 Task: Move the task Issue with data being truncated when saving to database to the section To-Do in the project ZephyrTech and sort the tasks in the project by Assignee in Ascending order.
Action: Mouse moved to (374, 220)
Screenshot: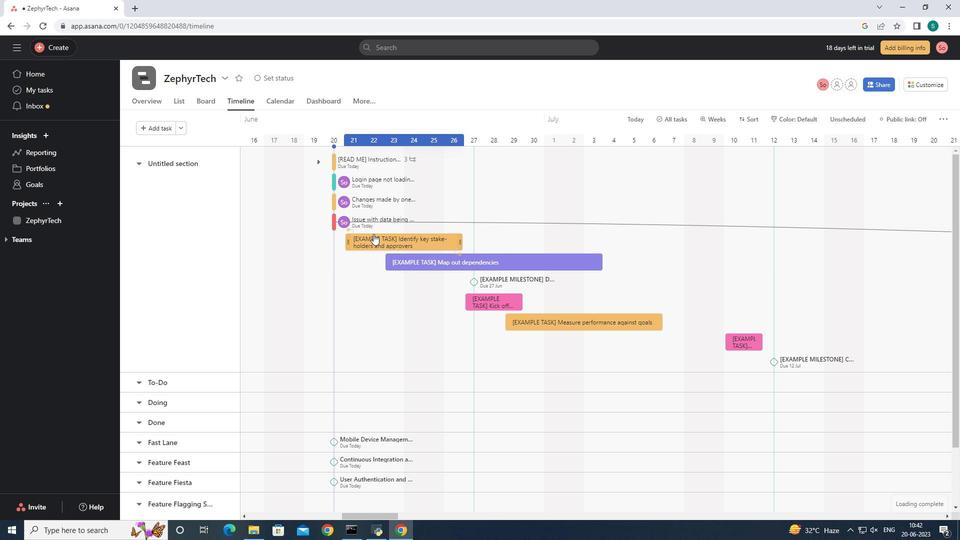 
Action: Mouse pressed left at (374, 220)
Screenshot: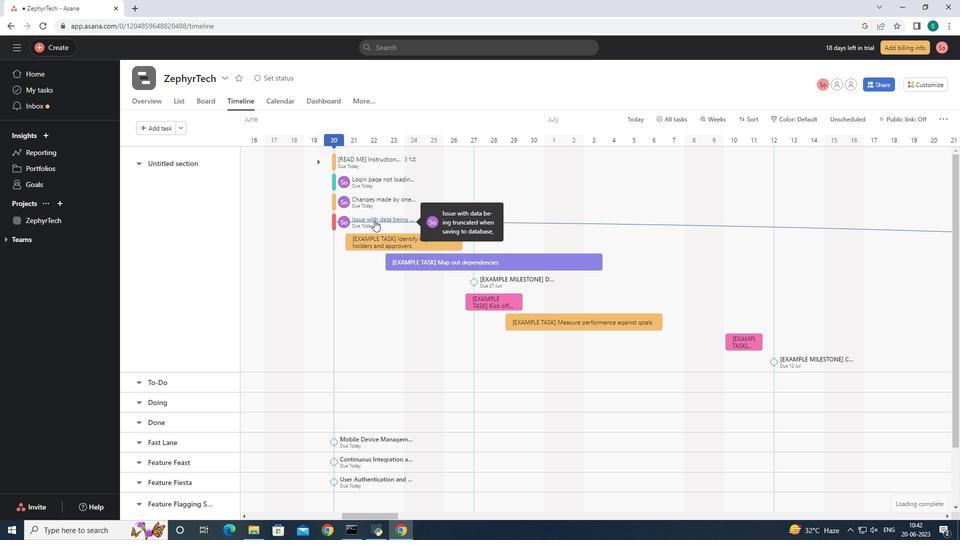 
Action: Mouse moved to (773, 240)
Screenshot: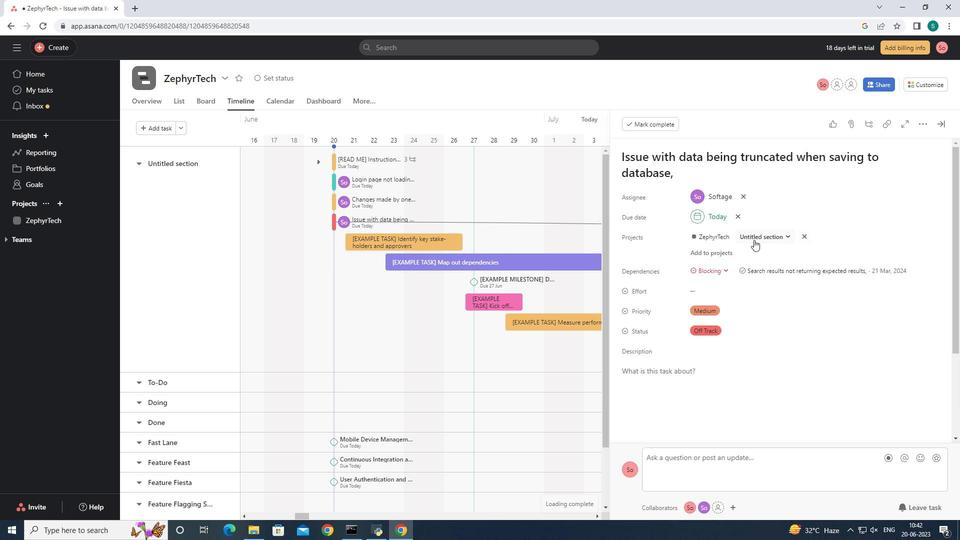 
Action: Mouse pressed left at (773, 240)
Screenshot: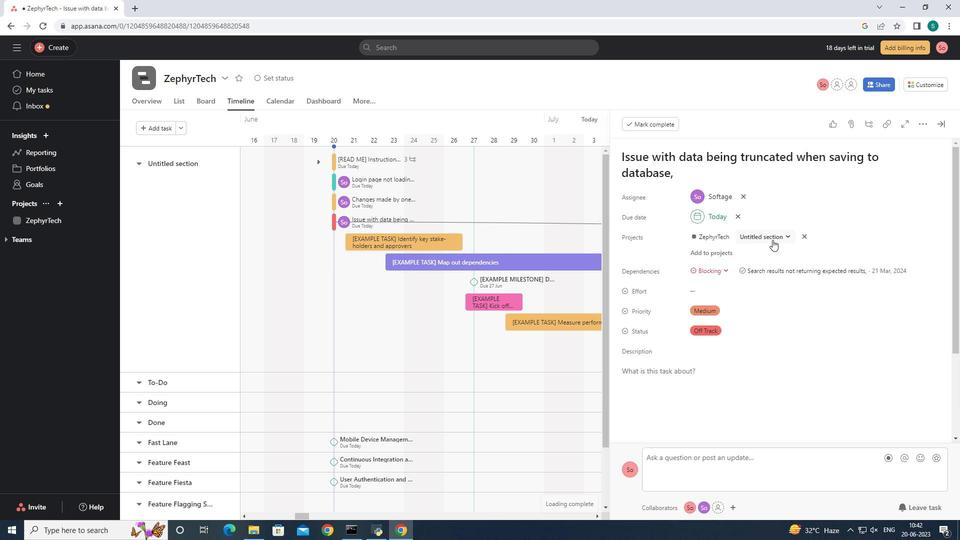 
Action: Mouse moved to (776, 274)
Screenshot: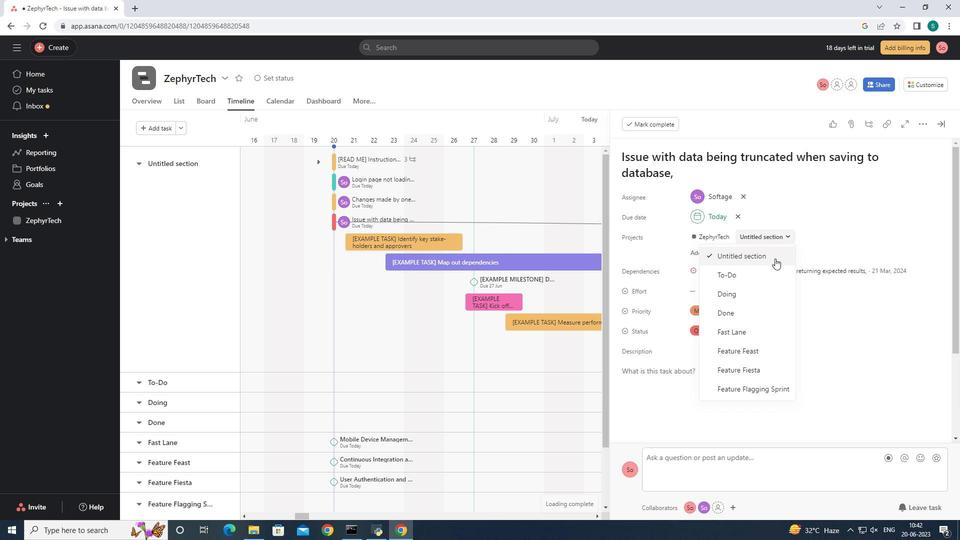 
Action: Mouse pressed left at (776, 274)
Screenshot: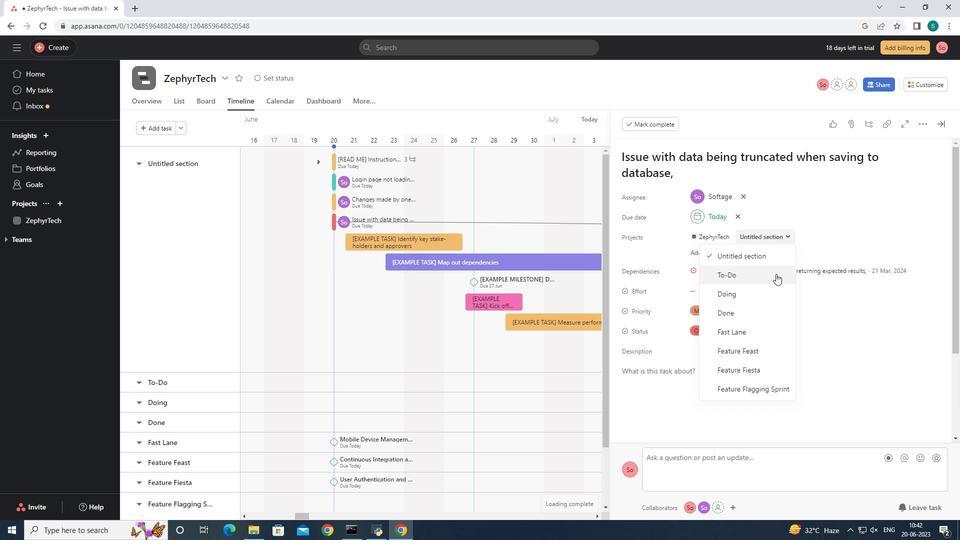 
Action: Mouse moved to (738, 347)
Screenshot: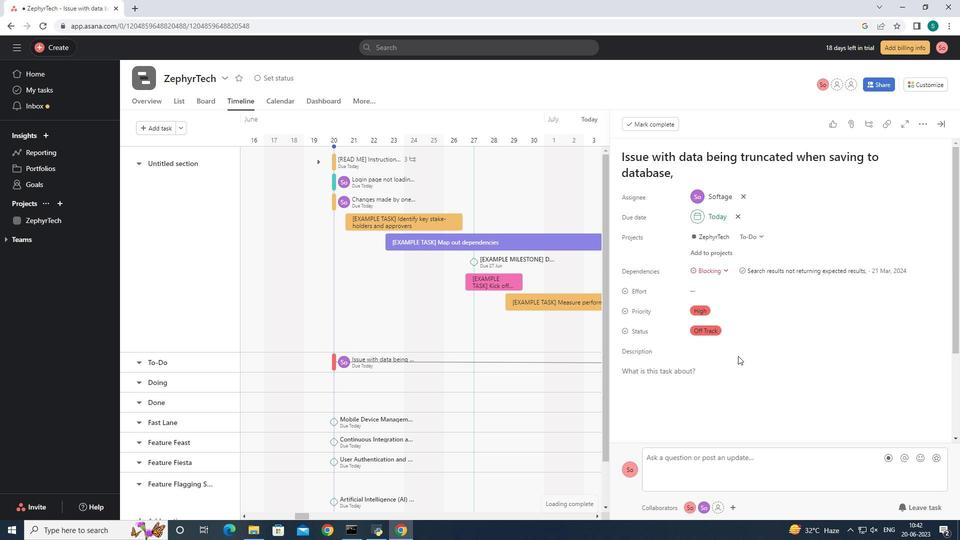 
Action: Mouse scrolled (738, 347) with delta (0, 0)
Screenshot: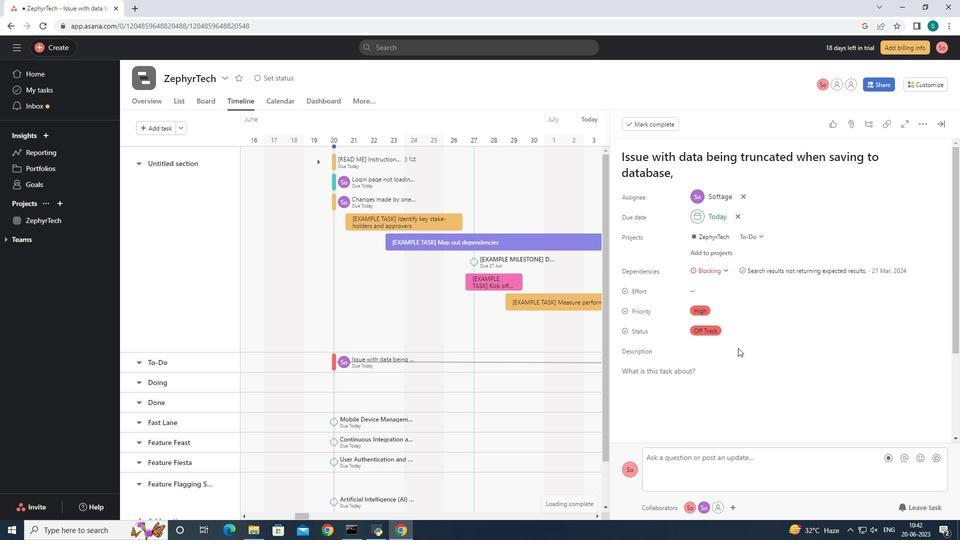 
Action: Mouse scrolled (738, 347) with delta (0, 0)
Screenshot: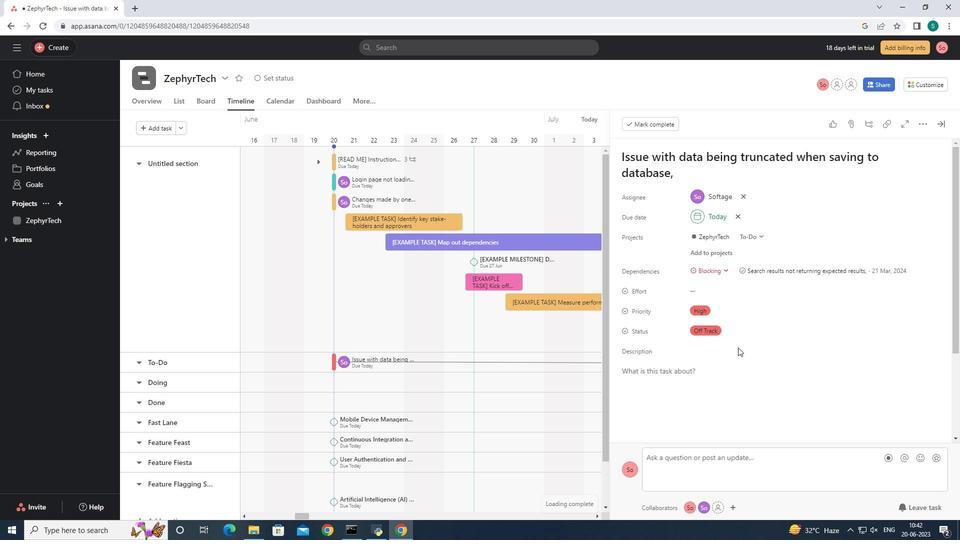 
Action: Mouse scrolled (738, 347) with delta (0, 0)
Screenshot: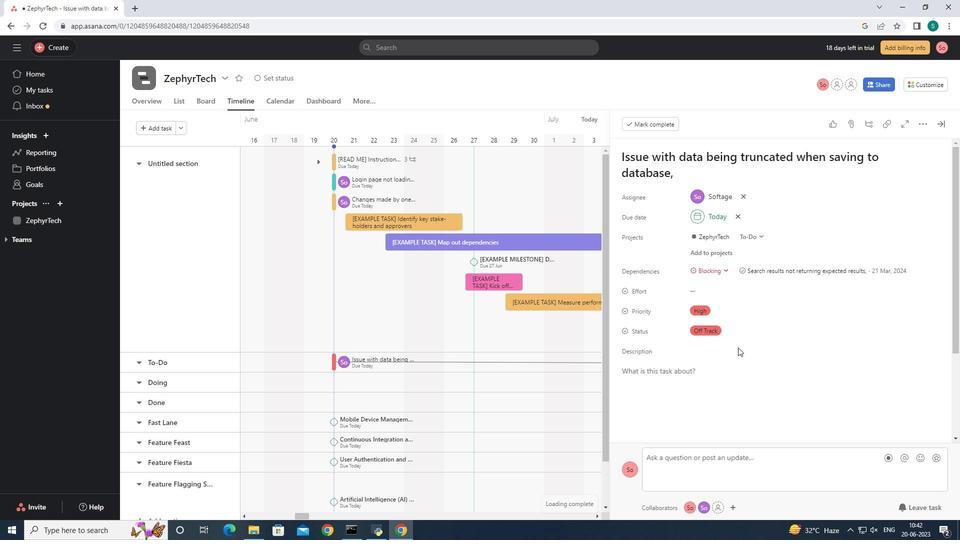 
Action: Mouse scrolled (738, 347) with delta (0, 0)
Screenshot: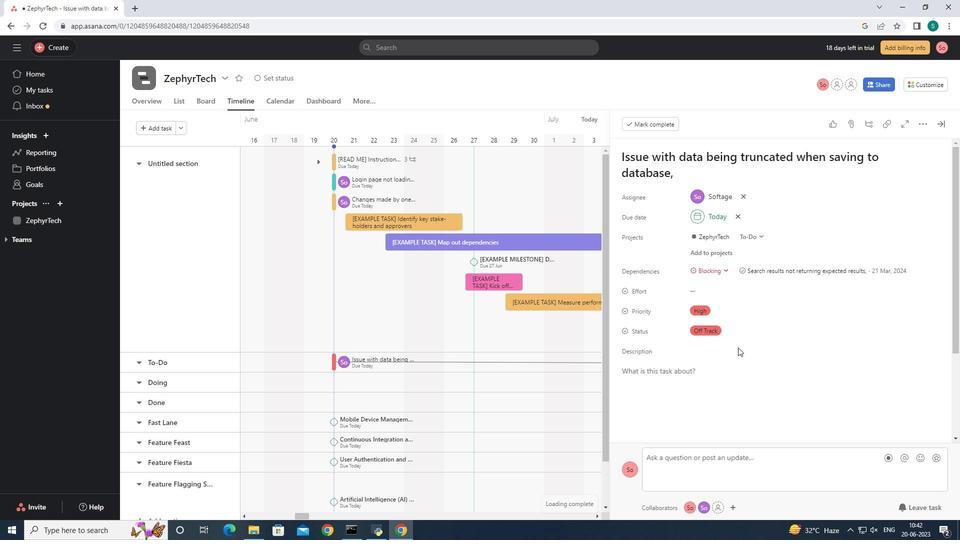
Action: Mouse scrolled (738, 347) with delta (0, 0)
Screenshot: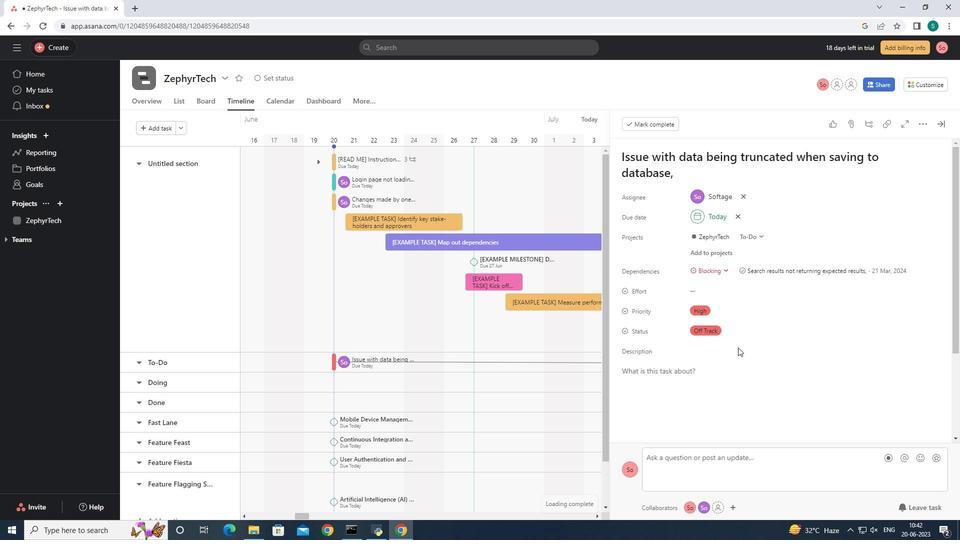 
Action: Mouse scrolled (738, 347) with delta (0, 0)
Screenshot: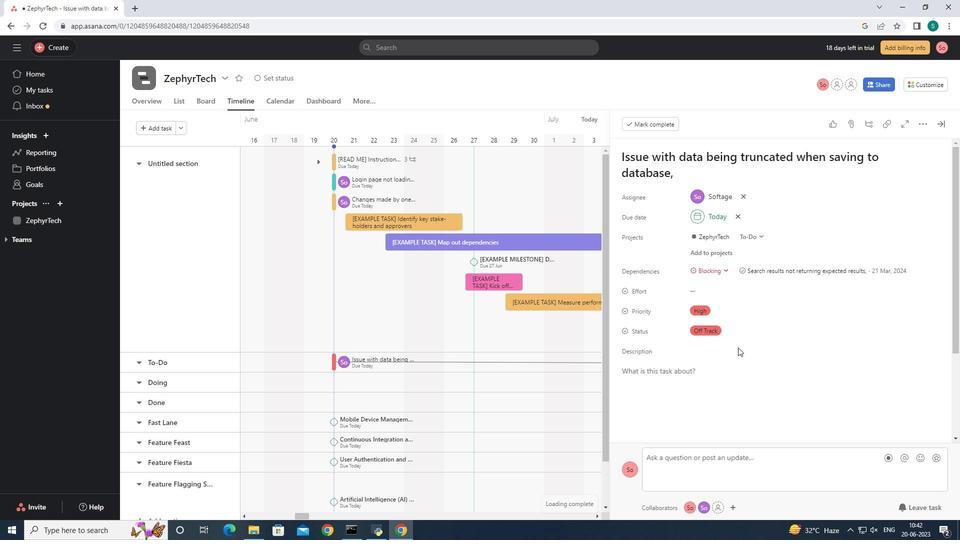 
Action: Mouse scrolled (738, 348) with delta (0, 0)
Screenshot: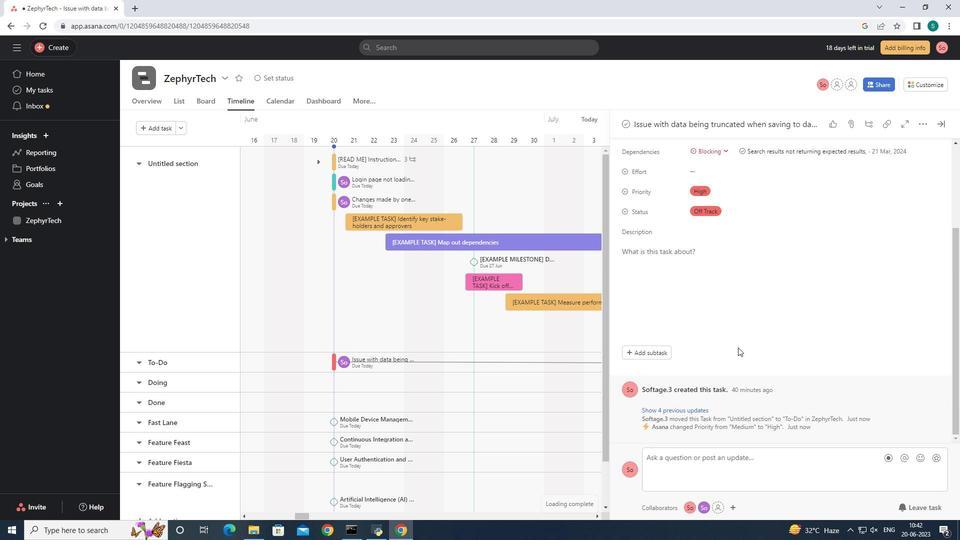 
Action: Mouse scrolled (738, 348) with delta (0, 0)
Screenshot: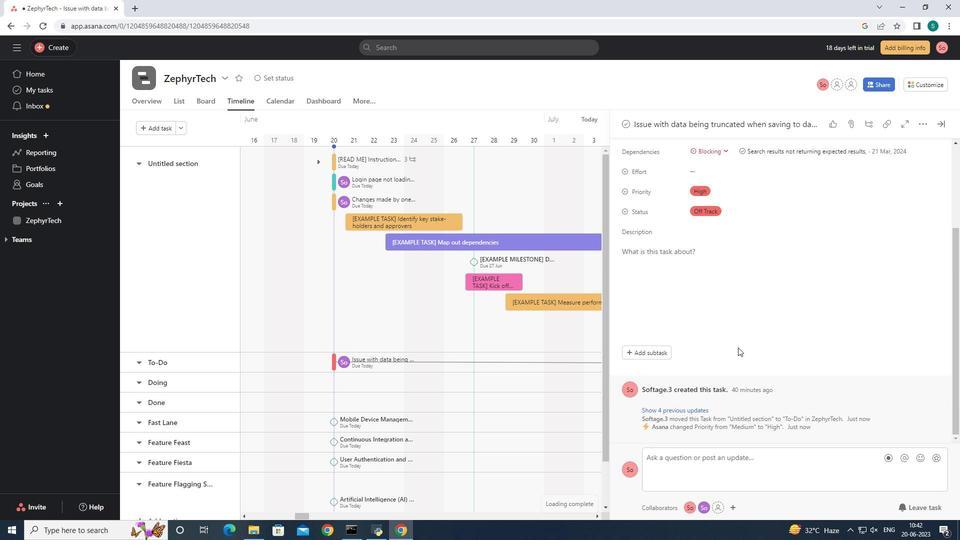
Action: Mouse scrolled (738, 348) with delta (0, 0)
Screenshot: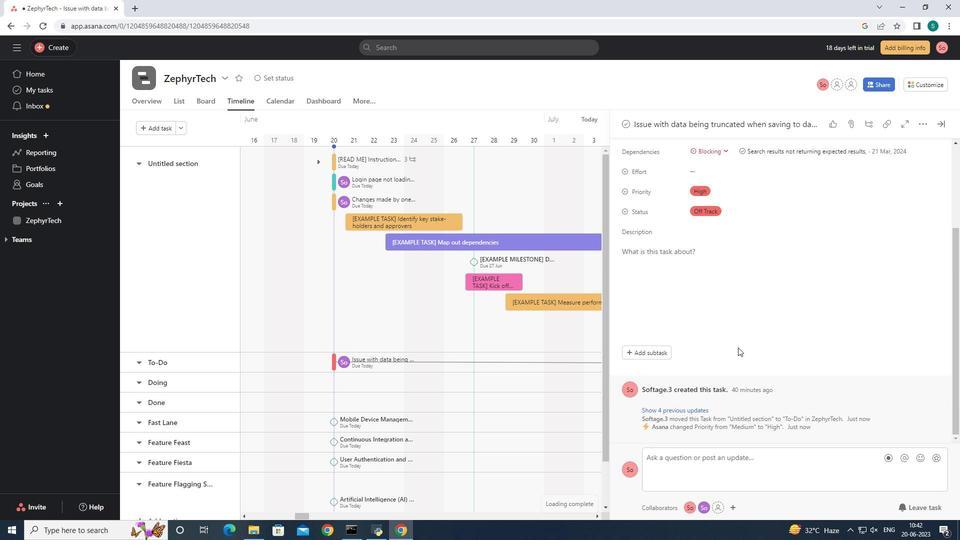 
Action: Mouse scrolled (738, 348) with delta (0, 0)
Screenshot: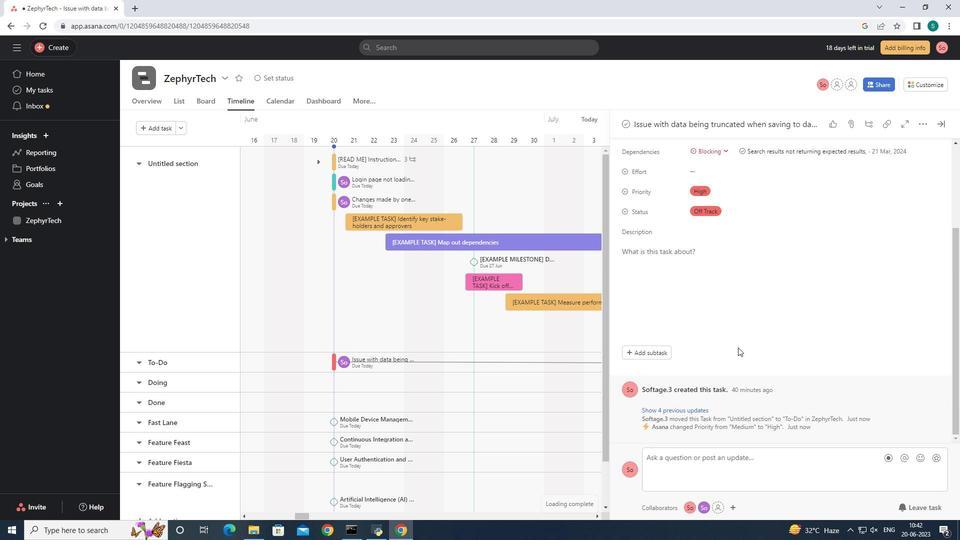 
Action: Mouse scrolled (738, 348) with delta (0, 0)
Screenshot: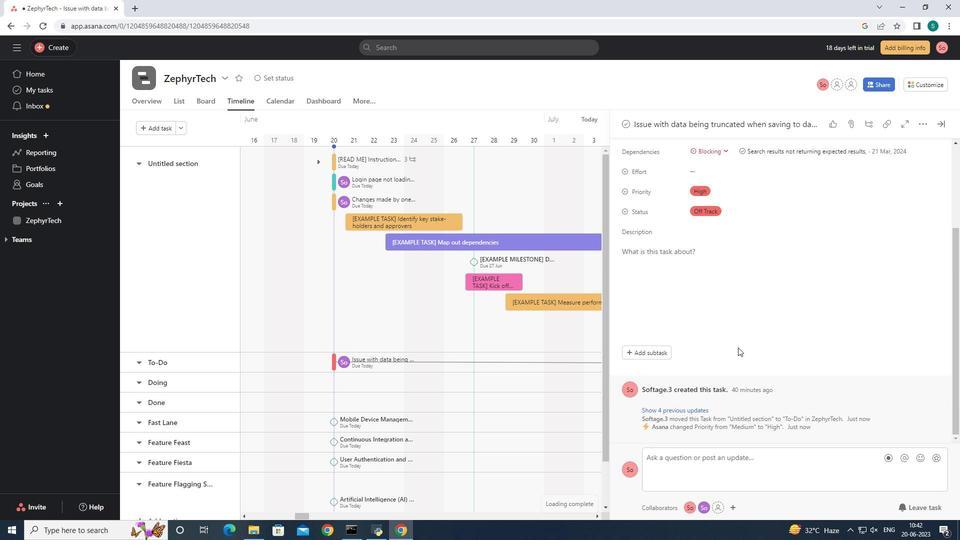 
Action: Mouse moved to (928, 126)
Screenshot: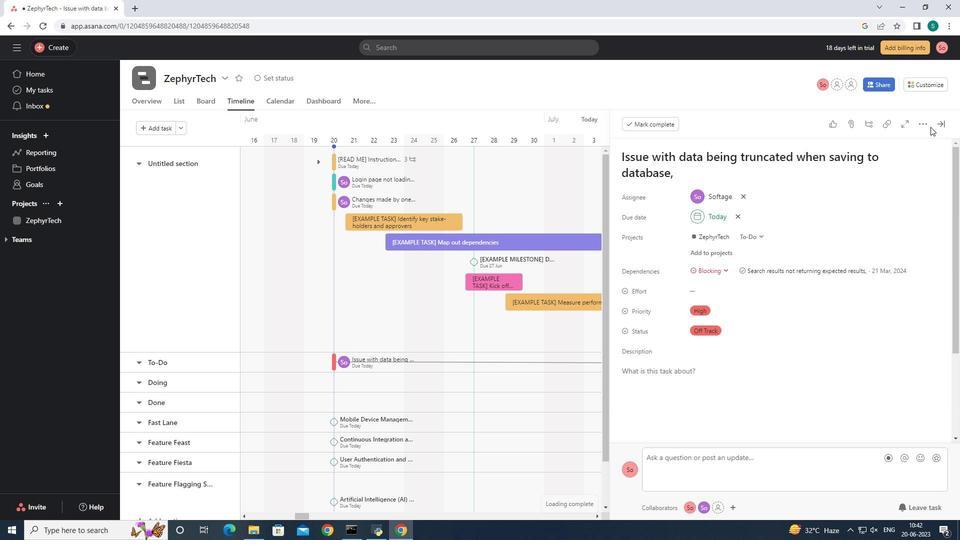 
Action: Mouse pressed left at (928, 126)
Screenshot: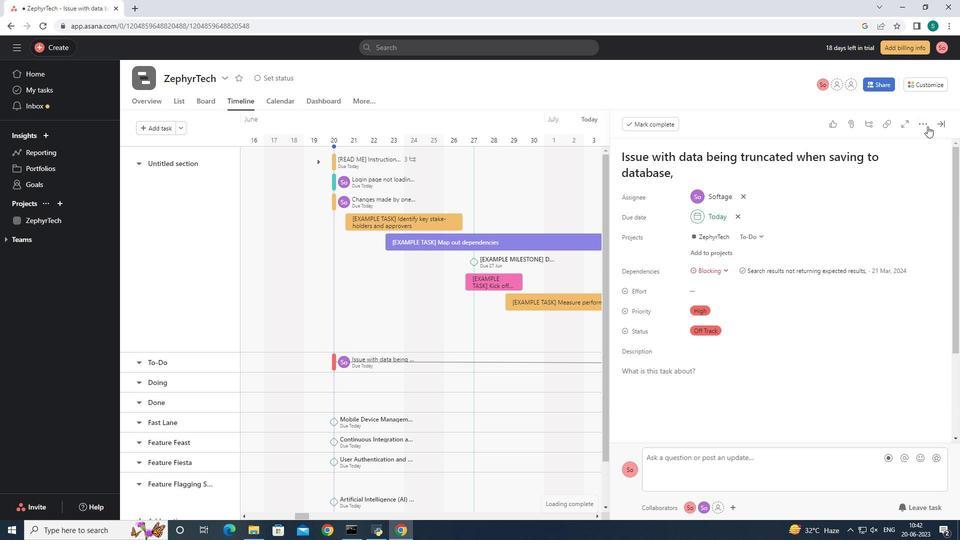 
Action: Mouse pressed left at (928, 126)
Screenshot: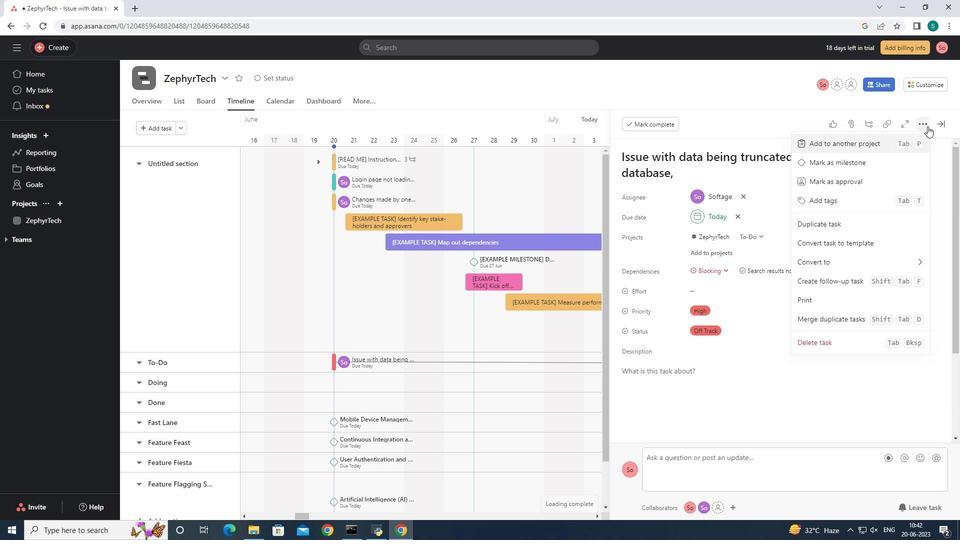 
Action: Mouse moved to (941, 123)
Screenshot: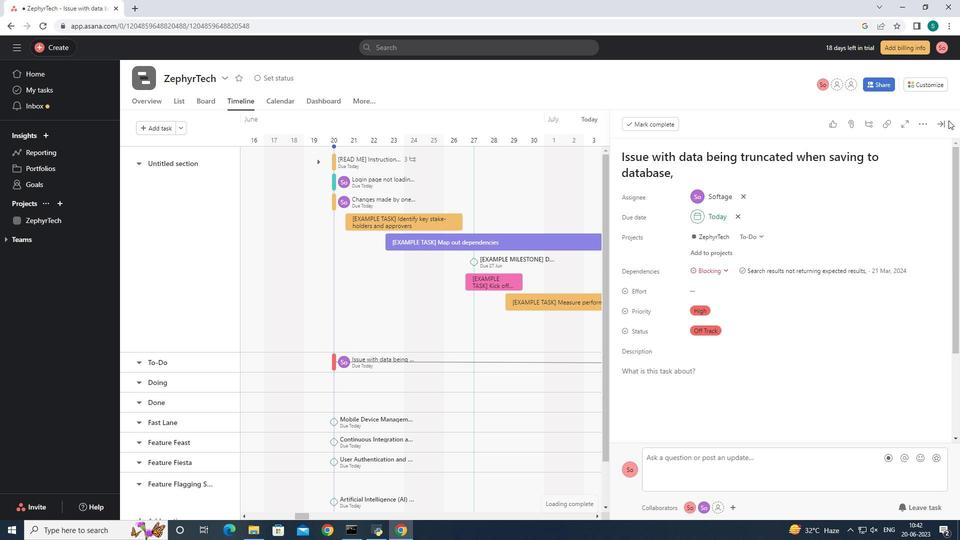 
Action: Mouse pressed left at (941, 123)
Screenshot: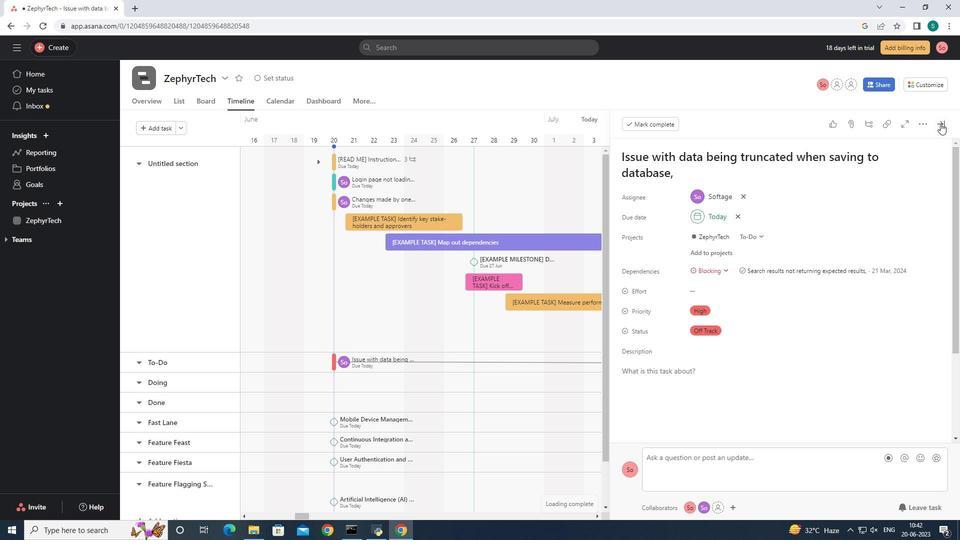 
Action: Mouse moved to (352, 132)
Screenshot: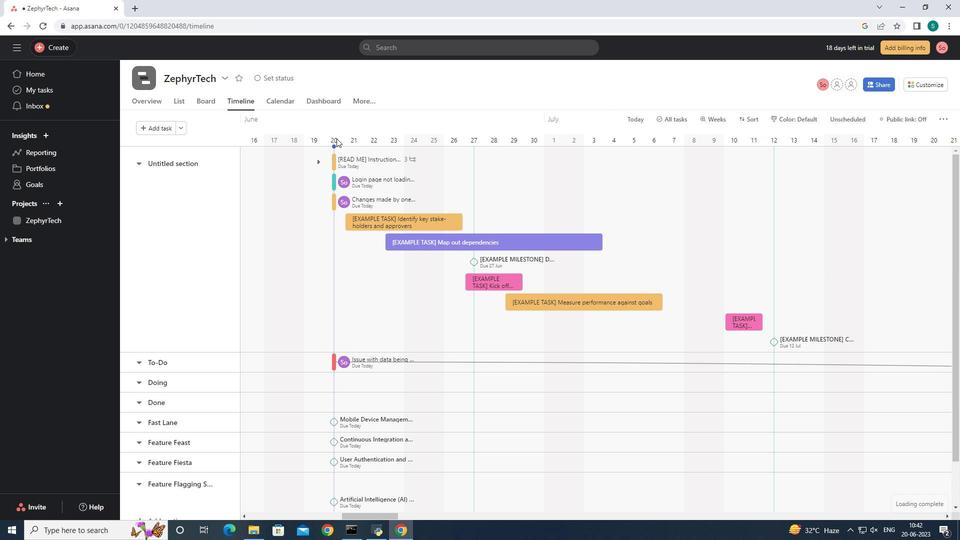 
Action: Mouse scrolled (352, 132) with delta (0, 0)
Screenshot: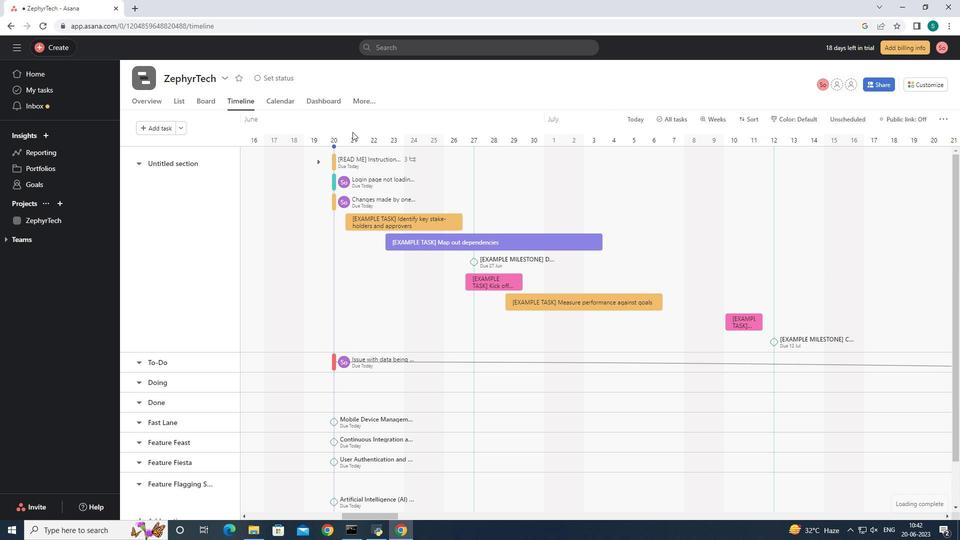 
Action: Mouse scrolled (352, 132) with delta (0, 0)
Screenshot: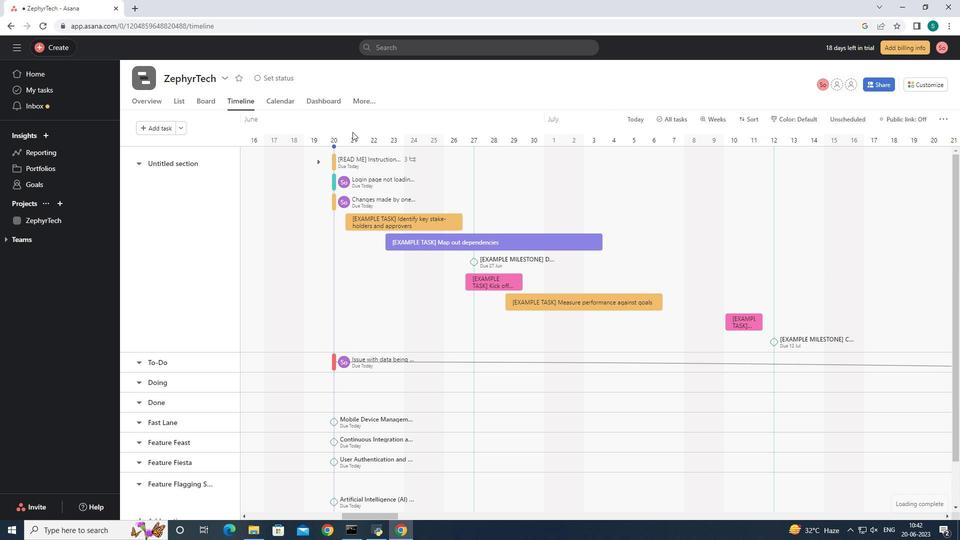 
Action: Mouse scrolled (352, 132) with delta (0, 0)
Screenshot: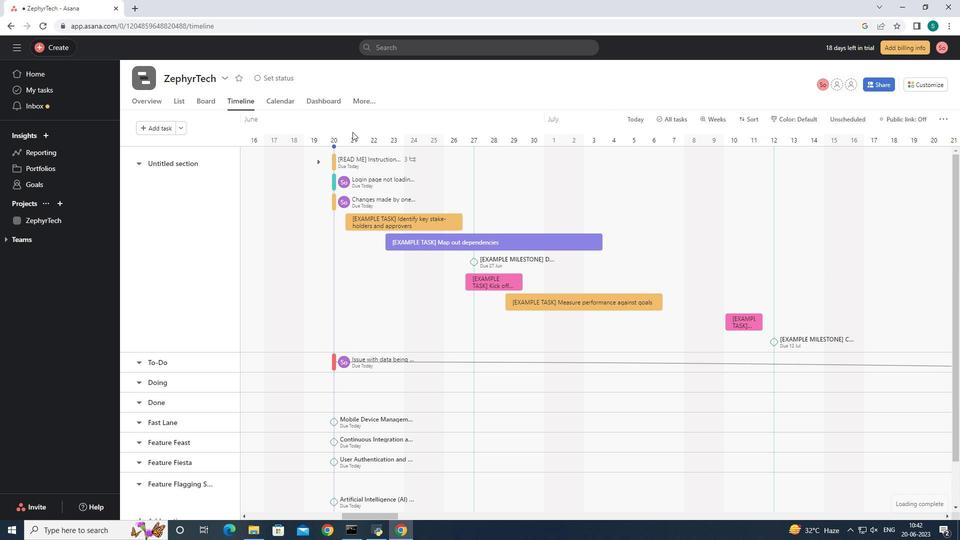 
Action: Mouse moved to (747, 115)
Screenshot: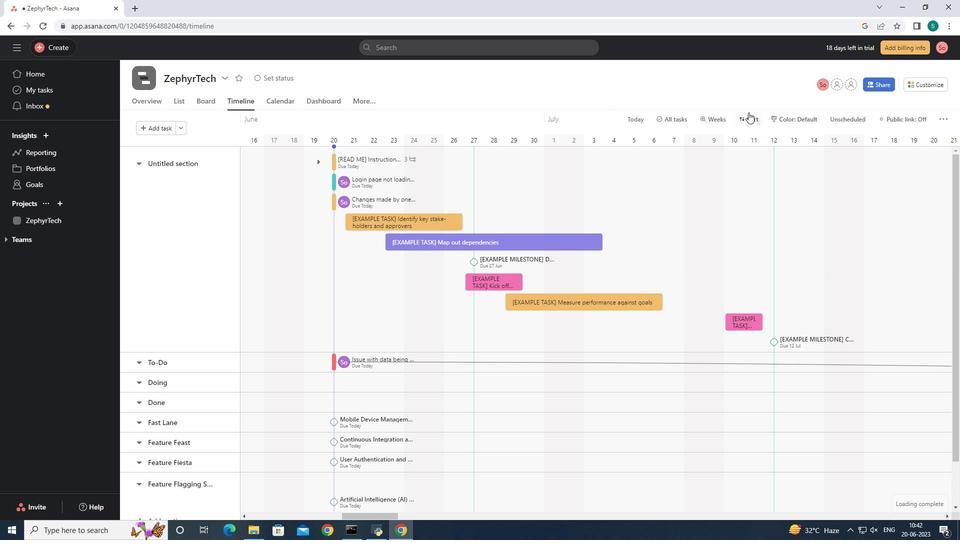 
Action: Mouse pressed left at (747, 115)
Screenshot: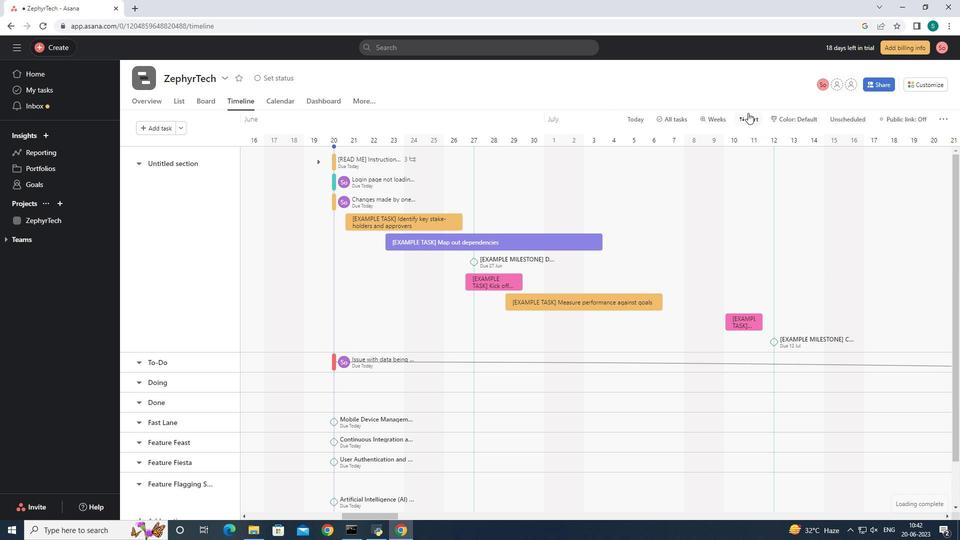 
Action: Mouse moved to (774, 192)
Screenshot: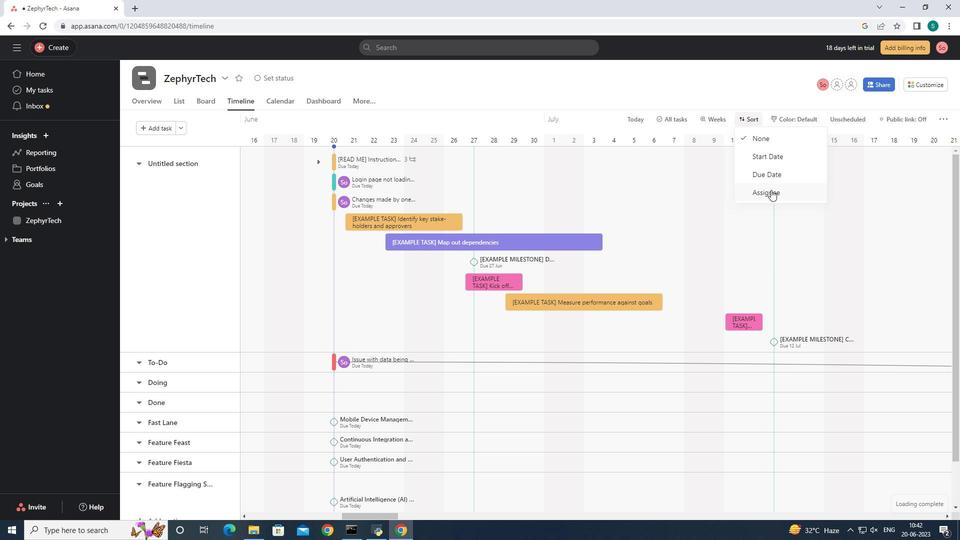 
Action: Mouse pressed left at (774, 192)
Screenshot: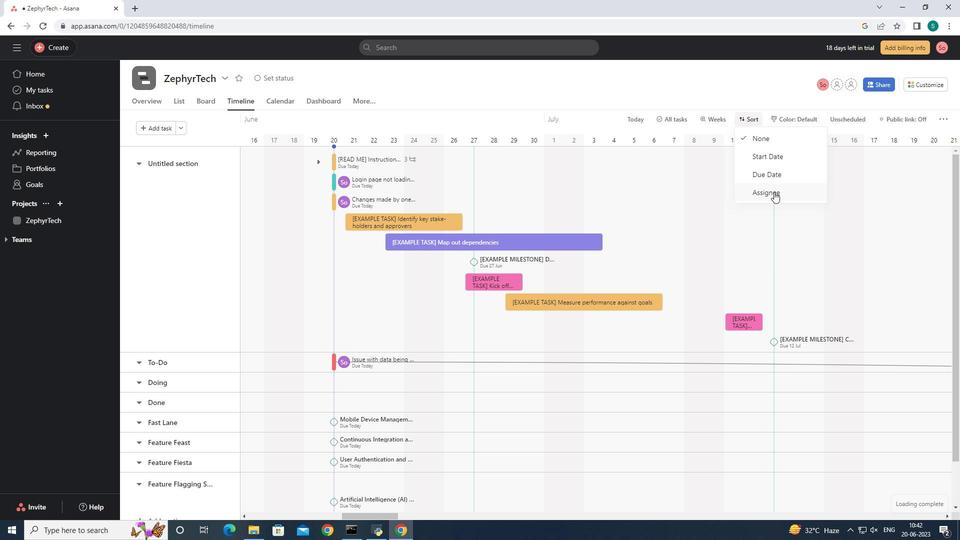 
Action: Mouse moved to (725, 123)
Screenshot: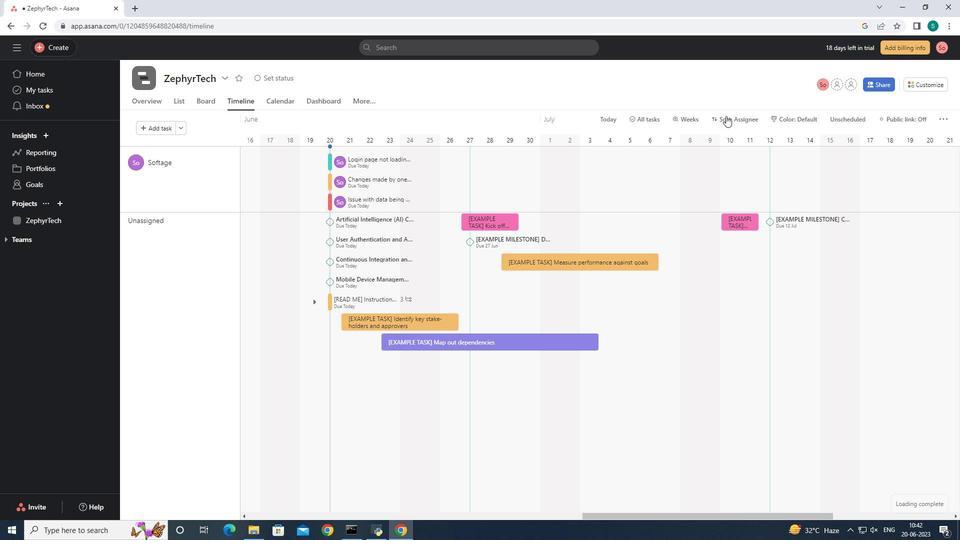 
Action: Mouse pressed left at (725, 123)
Screenshot: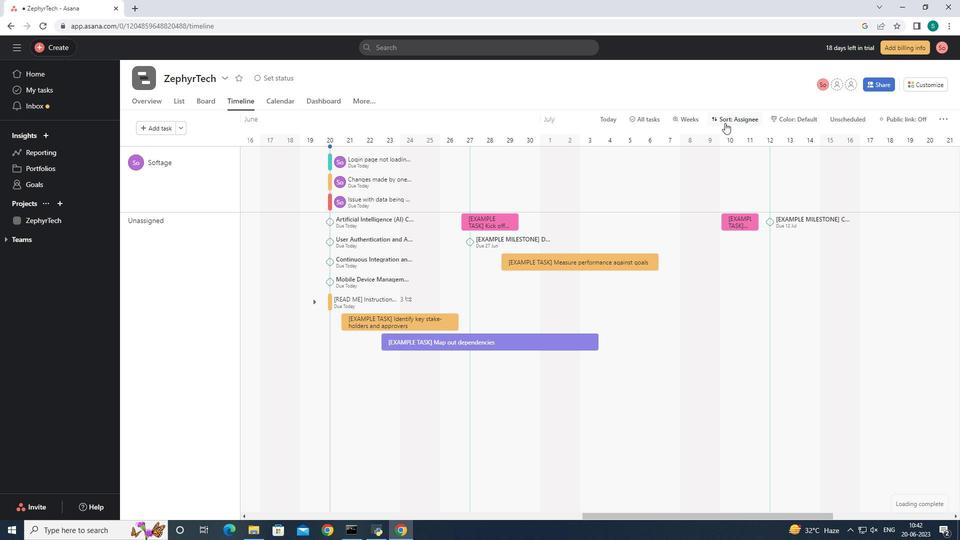 
Action: Mouse moved to (737, 84)
Screenshot: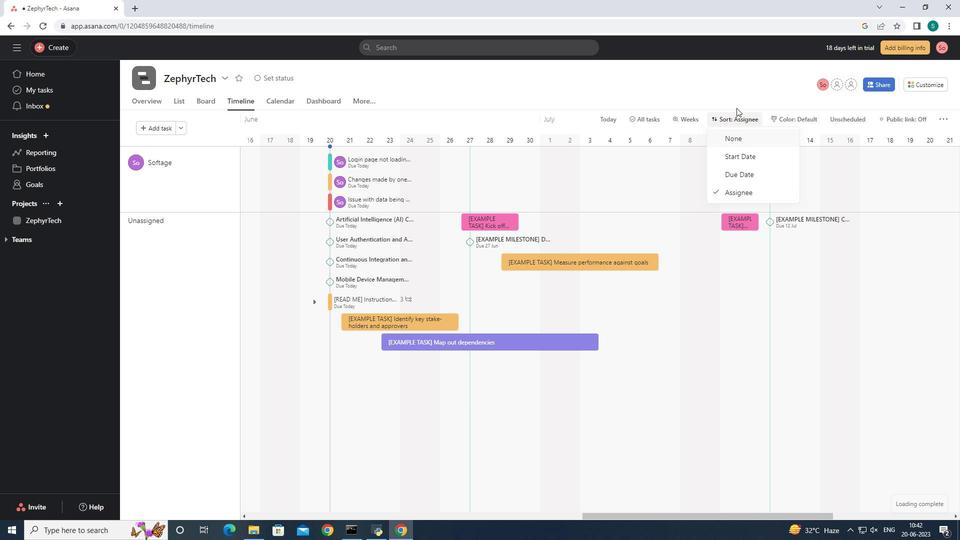
Action: Mouse pressed left at (737, 84)
Screenshot: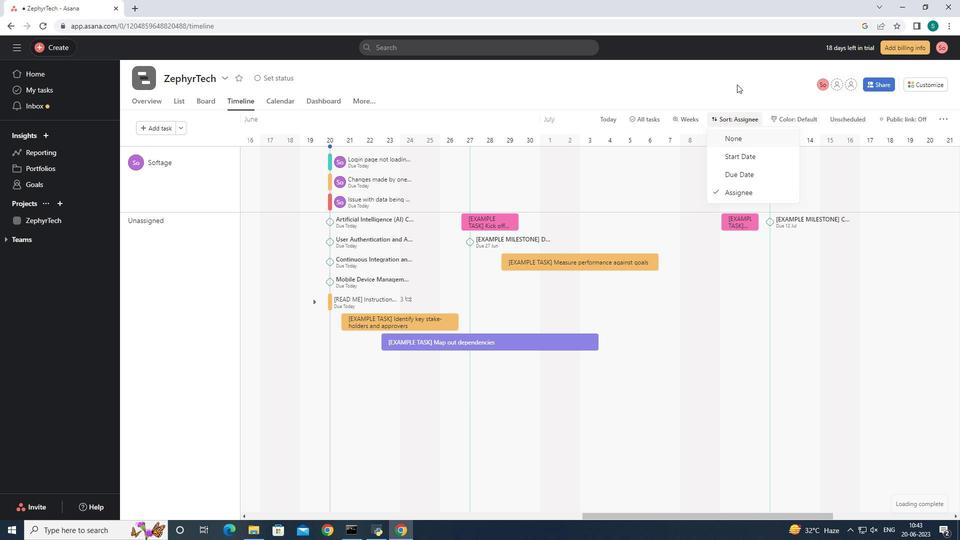 
Action: Mouse moved to (733, 116)
Screenshot: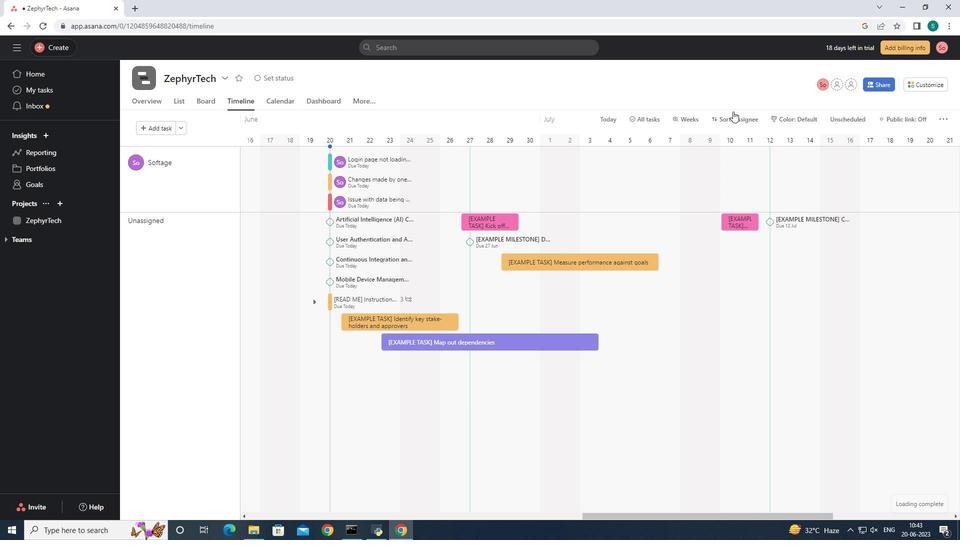 
Action: Mouse pressed left at (733, 116)
Screenshot: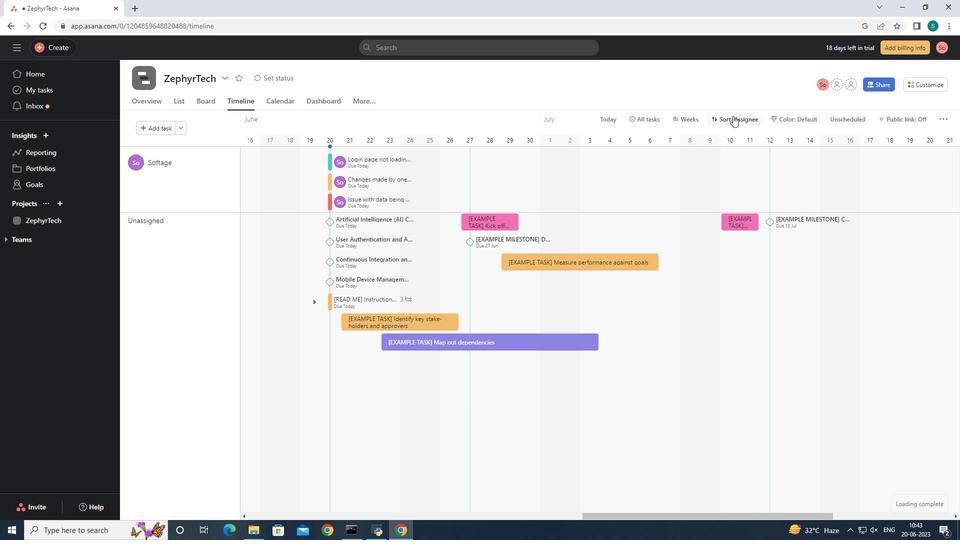 
Action: Mouse pressed left at (733, 116)
Screenshot: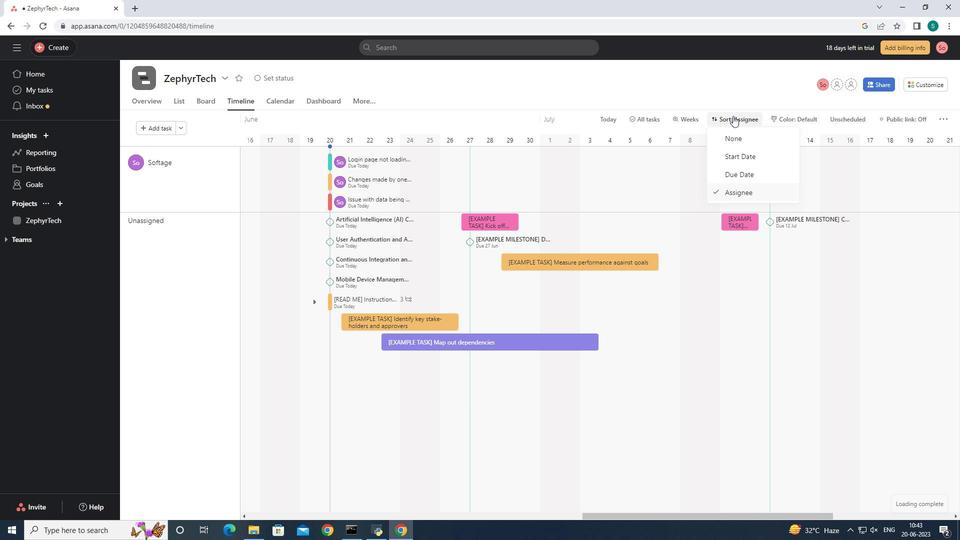
Action: Mouse moved to (654, 124)
Screenshot: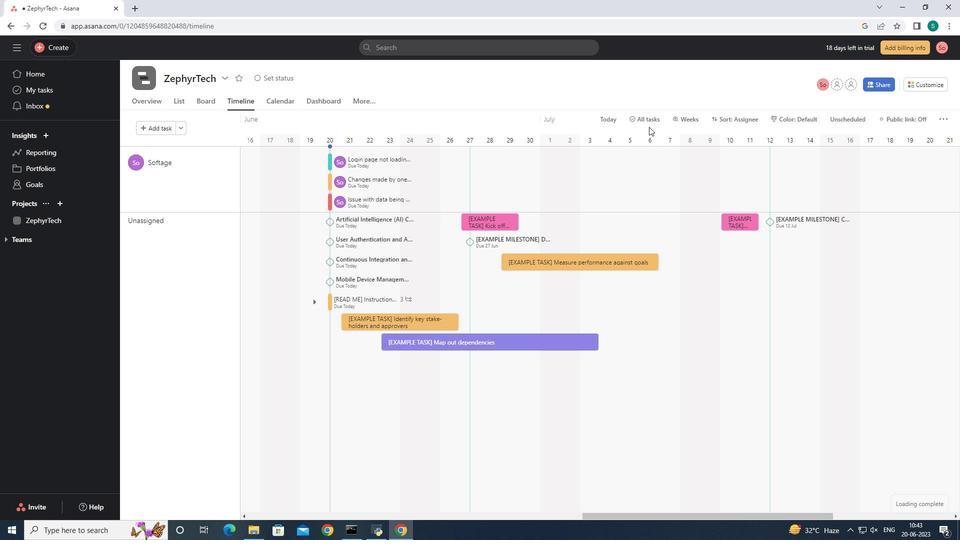 
